 Task: Make in the project AgileBoost an epic 'Data Science Process Improvement'. Create in the project AgileBoost an epic 'Data Visualization Process Improvement'. Add in the project AgileBoost an epic 'Data Analytics Process Improvement'
Action: Mouse moved to (91, 161)
Screenshot: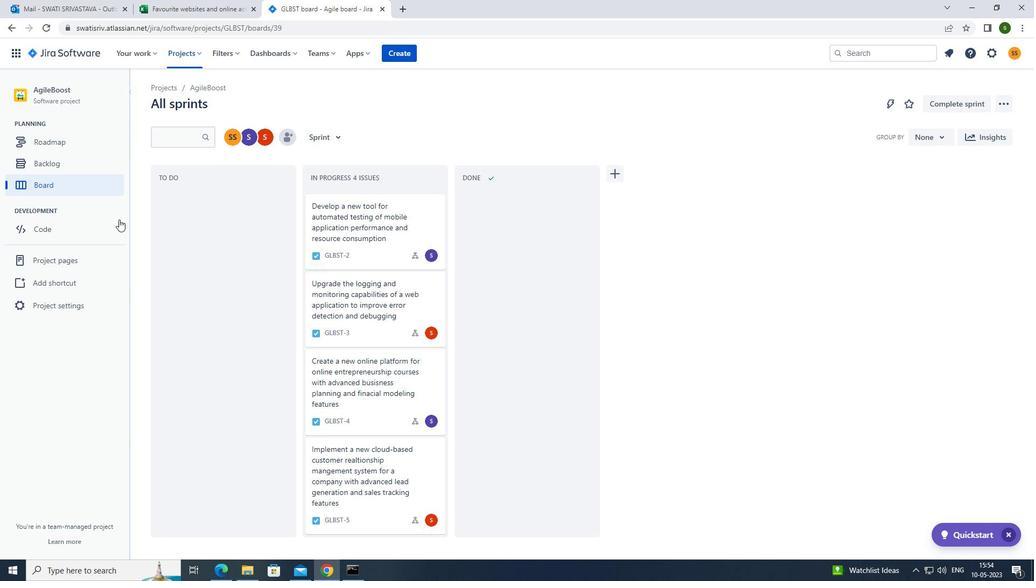 
Action: Mouse pressed left at (91, 161)
Screenshot: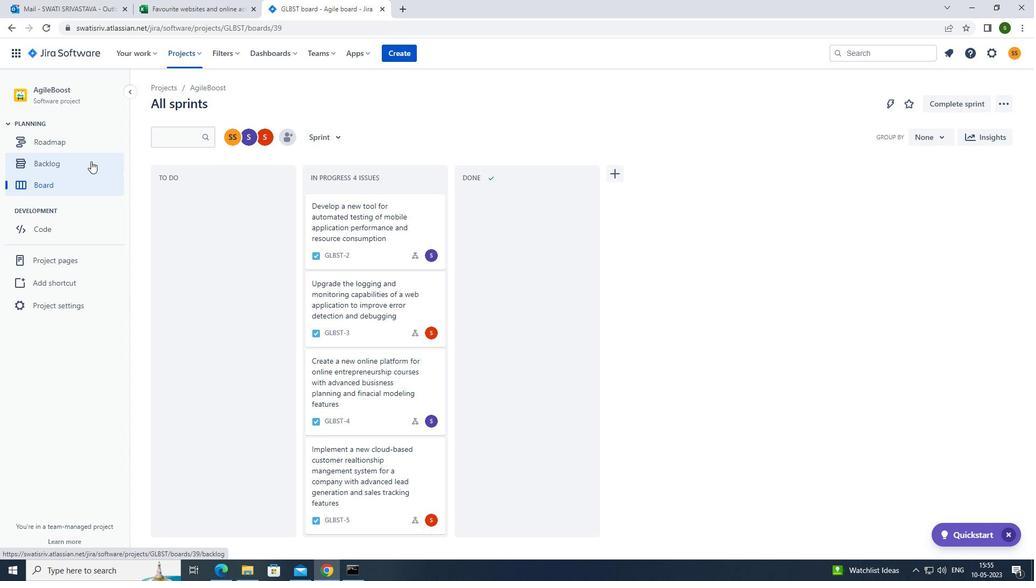 
Action: Mouse moved to (321, 133)
Screenshot: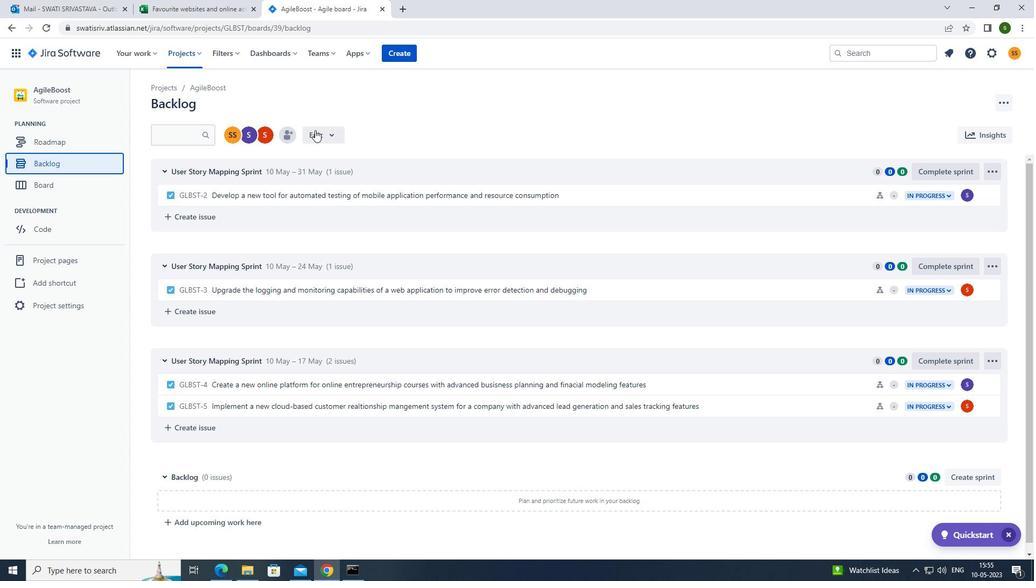 
Action: Mouse pressed left at (321, 133)
Screenshot: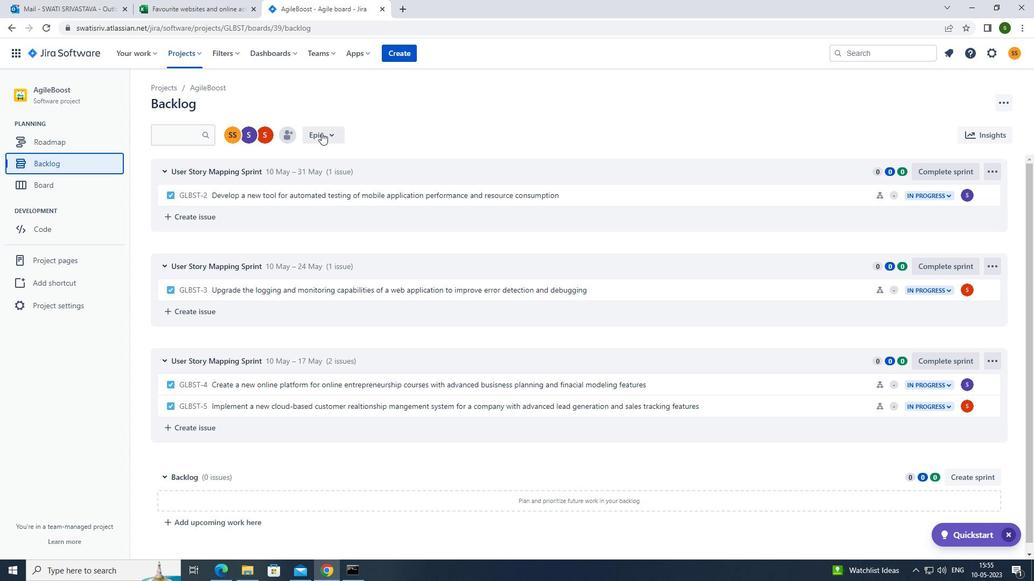 
Action: Mouse moved to (318, 203)
Screenshot: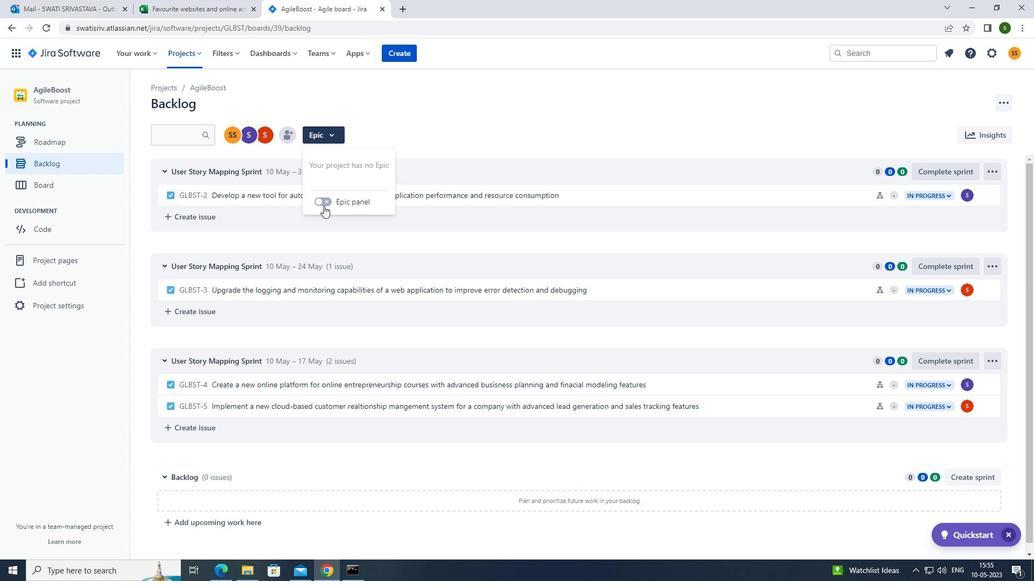 
Action: Mouse pressed left at (318, 203)
Screenshot: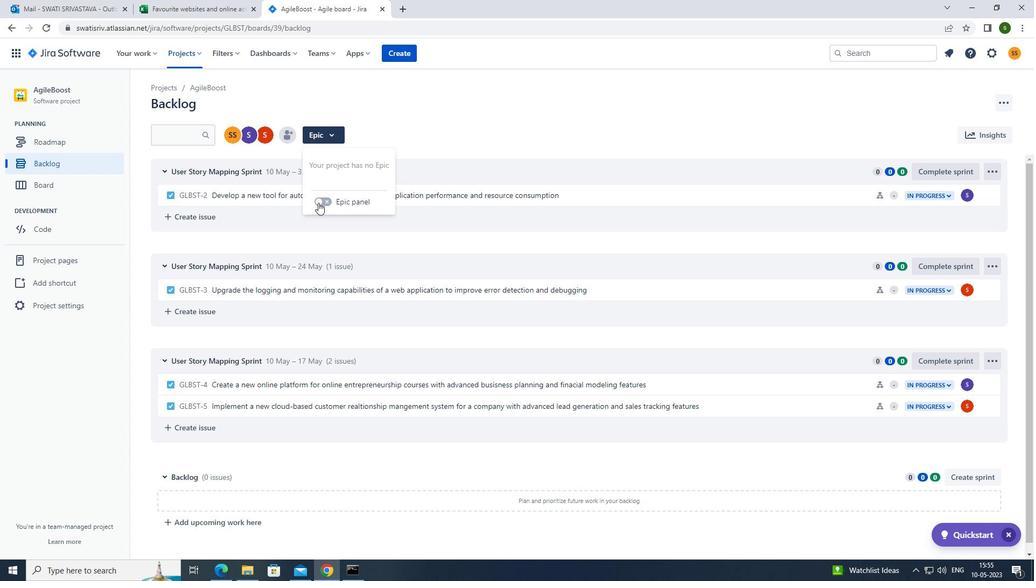 
Action: Mouse moved to (216, 374)
Screenshot: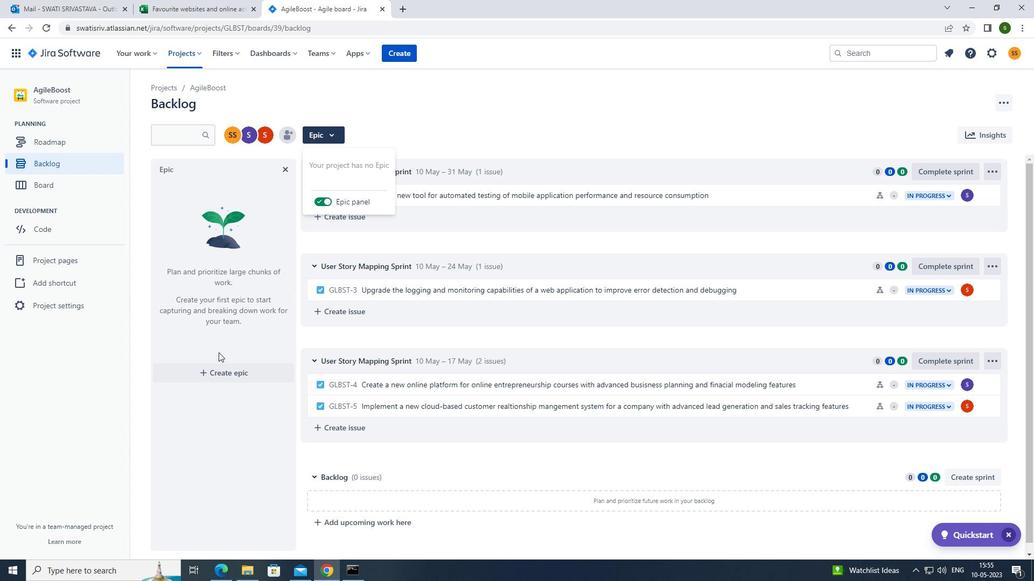 
Action: Mouse pressed left at (216, 374)
Screenshot: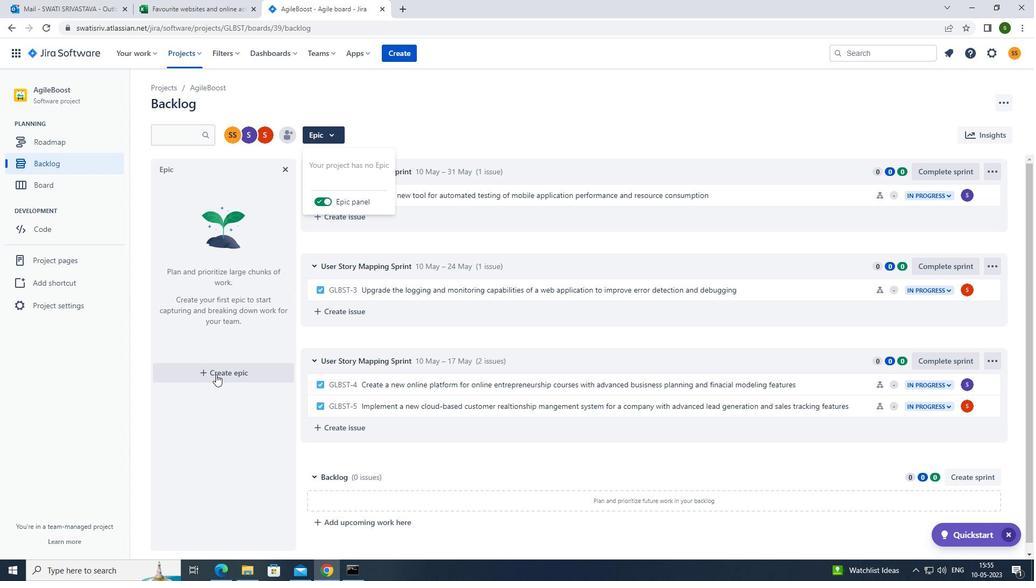
Action: Mouse moved to (220, 372)
Screenshot: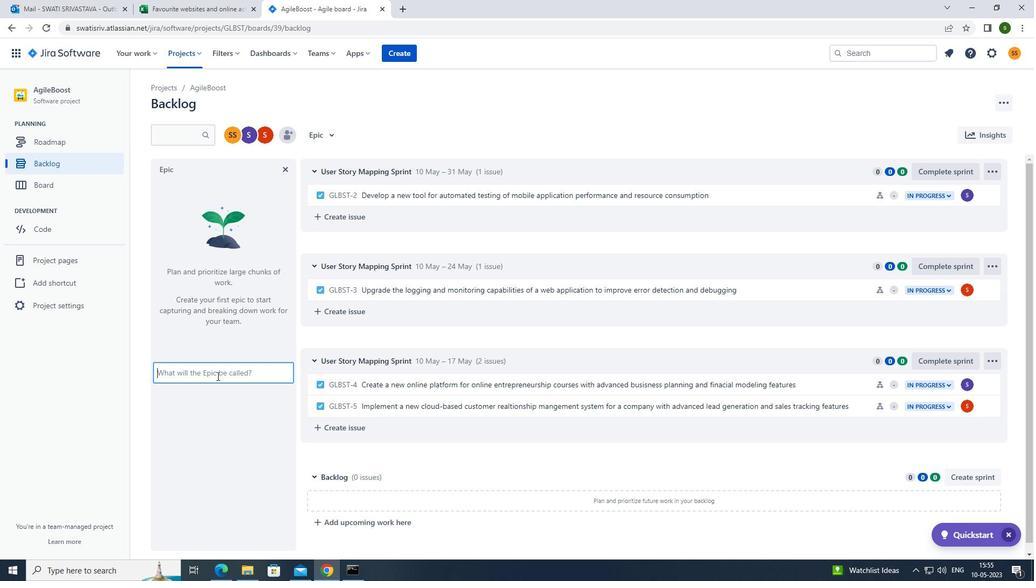 
Action: Key pressed <Key.caps_lock>d<Key.caps_lock>ata<Key.space><Key.caps_lock>s<Key.caps_lock>cience<Key.space><Key.caps_lock>p<Key.caps_lock>rocess<Key.space><Key.caps_lock>i<Key.caps_lock>mprovement<Key.enter>
Screenshot: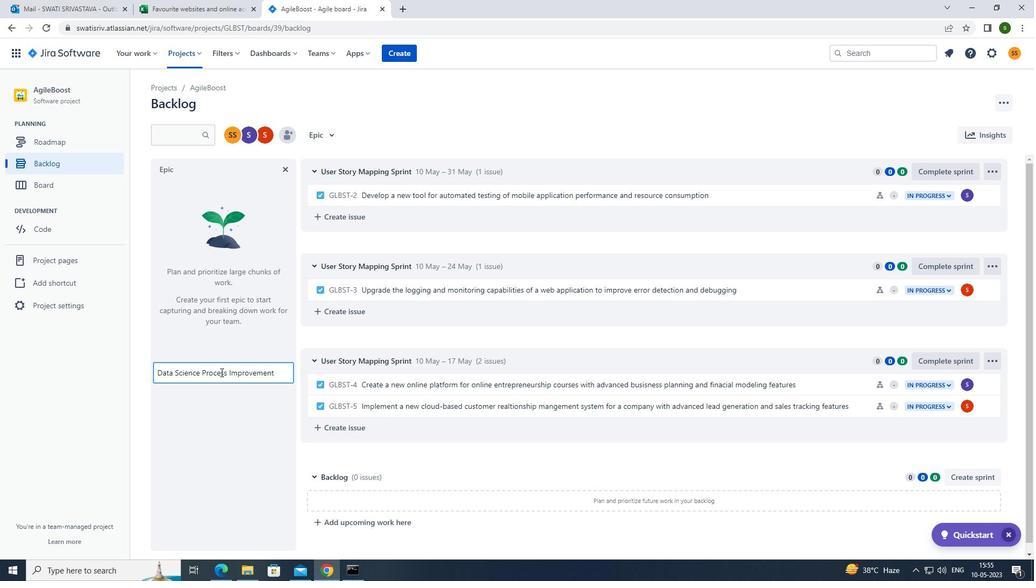 
Action: Mouse moved to (242, 253)
Screenshot: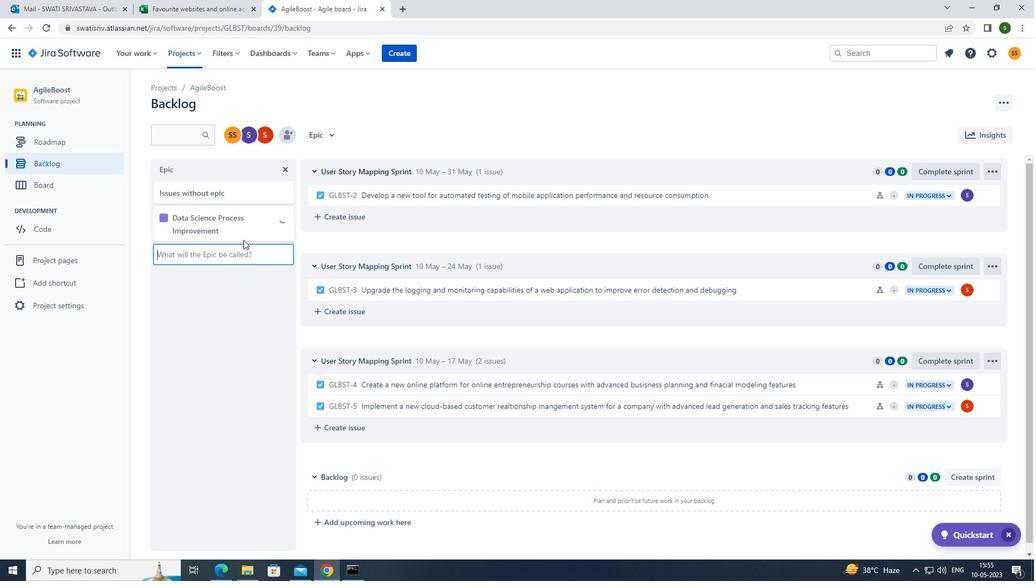 
Action: Mouse pressed left at (242, 253)
Screenshot: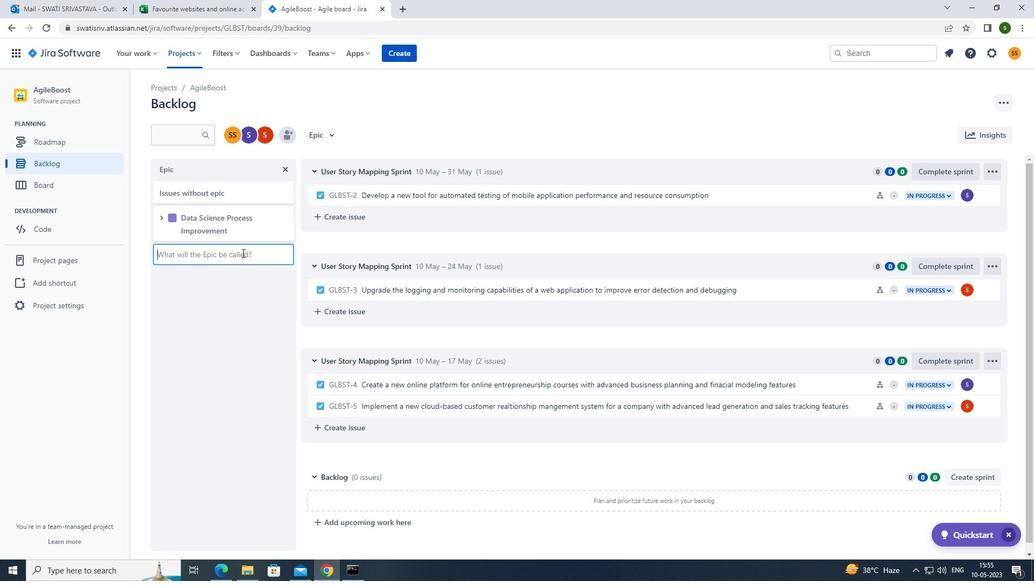 
Action: Key pressed <Key.caps_lock>d<Key.caps_lock>ata<Key.space>v<Key.caps_lock>i<Key.backspace><Key.backspace>v<Key.caps_lock>isulaization<Key.space><Key.caps_lock>p<Key.caps_lock>rocess<Key.space><Key.caps_lock>i<Key.caps_lock>mprovement<Key.enter>
Screenshot: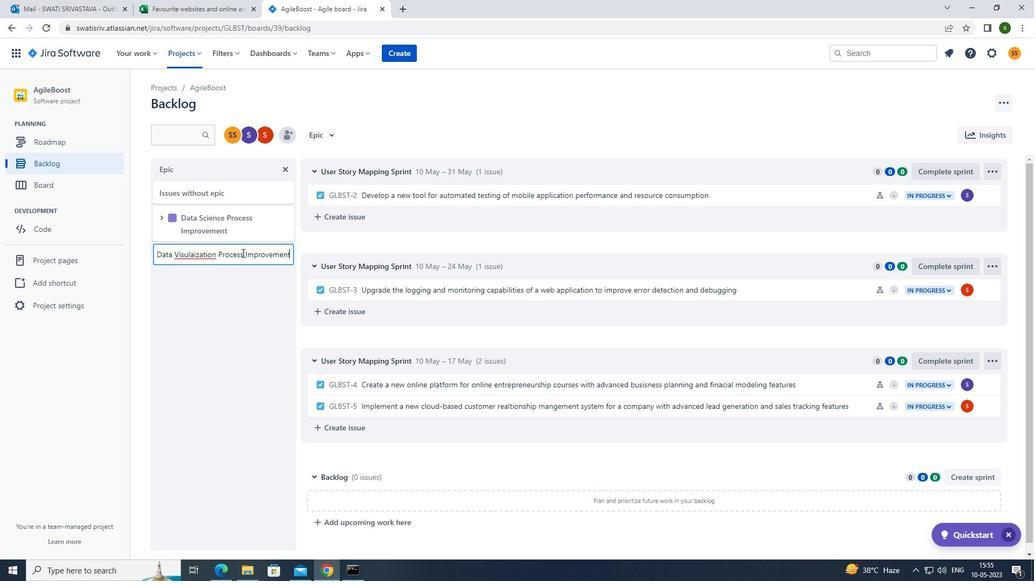 
Action: Mouse moved to (224, 286)
Screenshot: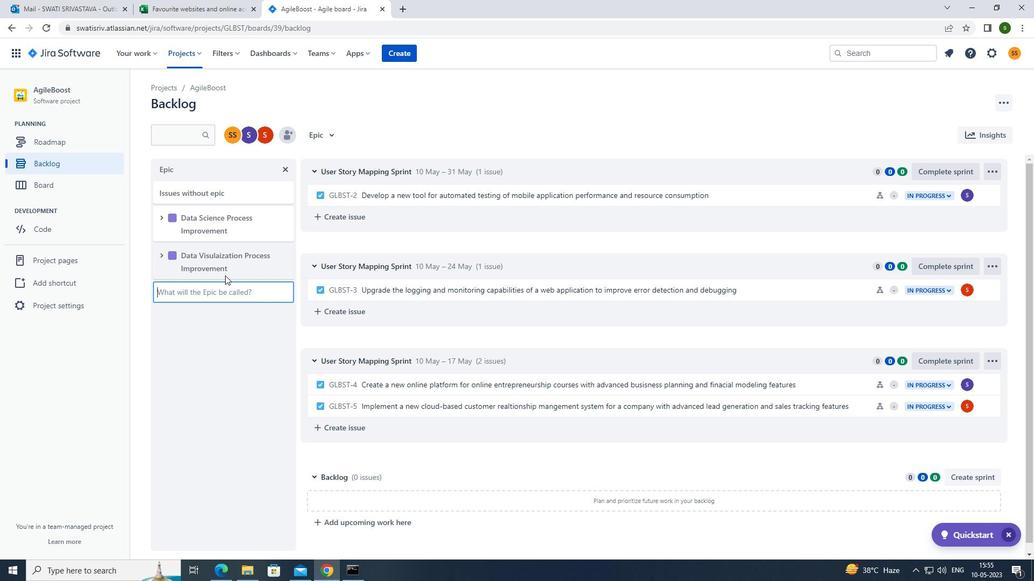 
Action: Key pressed <Key.caps_lock>d<Key.caps_lock>ata<Key.space><Key.caps_lock>a<Key.caps_lock>nalytics<Key.space><Key.caps_lock>p<Key.caps_lock>rocess<Key.space><Key.caps_lock>i<Key.caps_lock>mprovement<Key.enter>
Screenshot: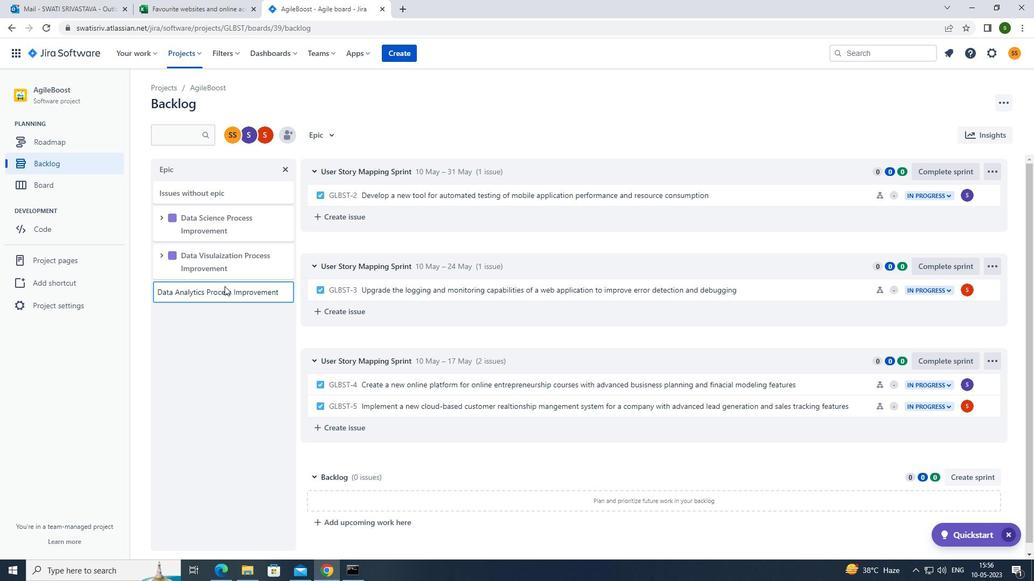 
